 Task: Search for contacts with PO Box number 110005.
Action: Mouse moved to (13, 85)
Screenshot: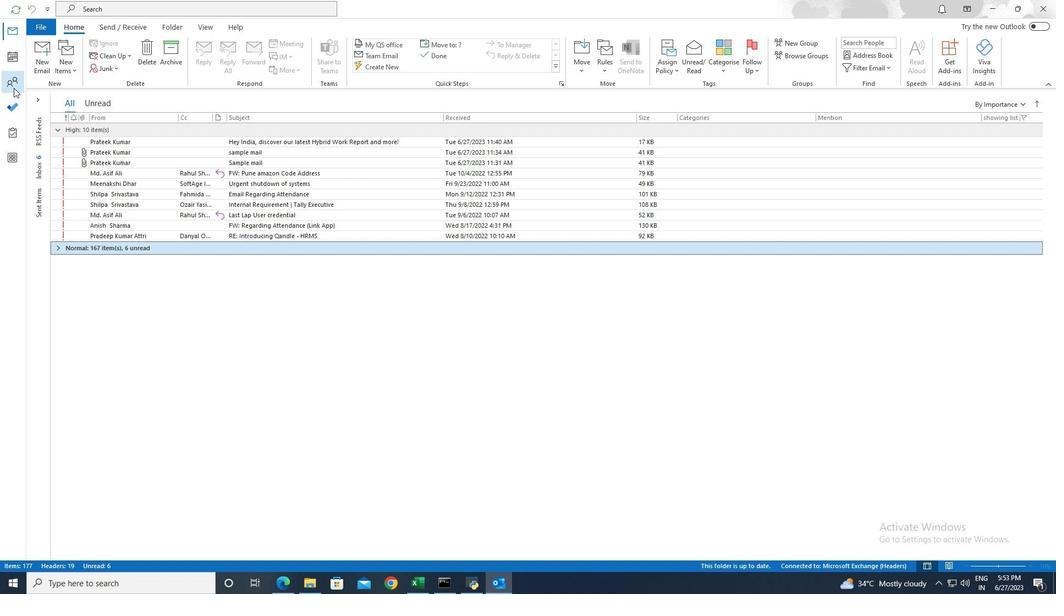 
Action: Mouse pressed left at (13, 85)
Screenshot: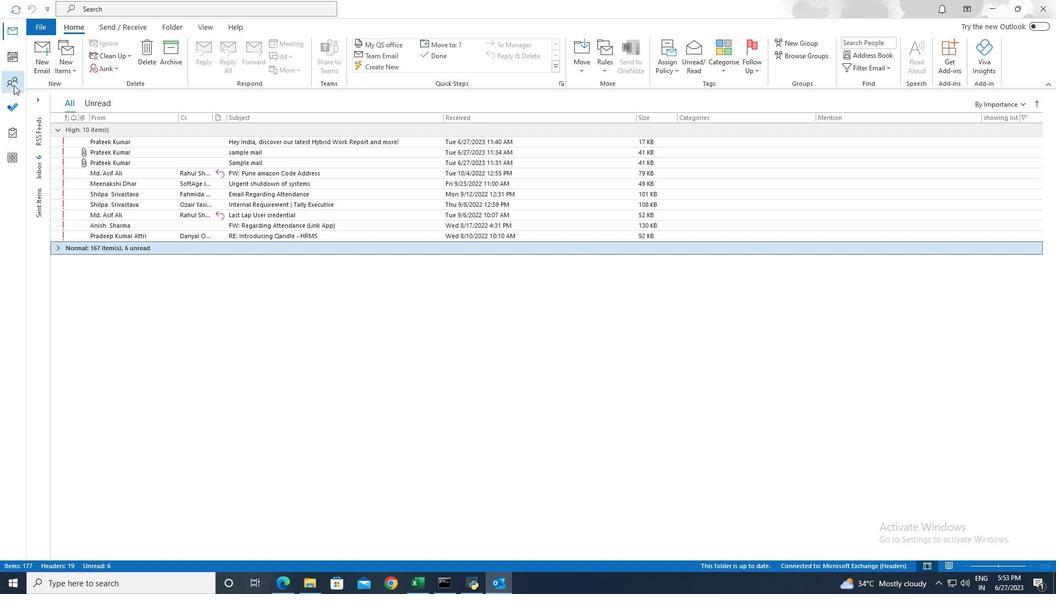 
Action: Mouse moved to (194, 12)
Screenshot: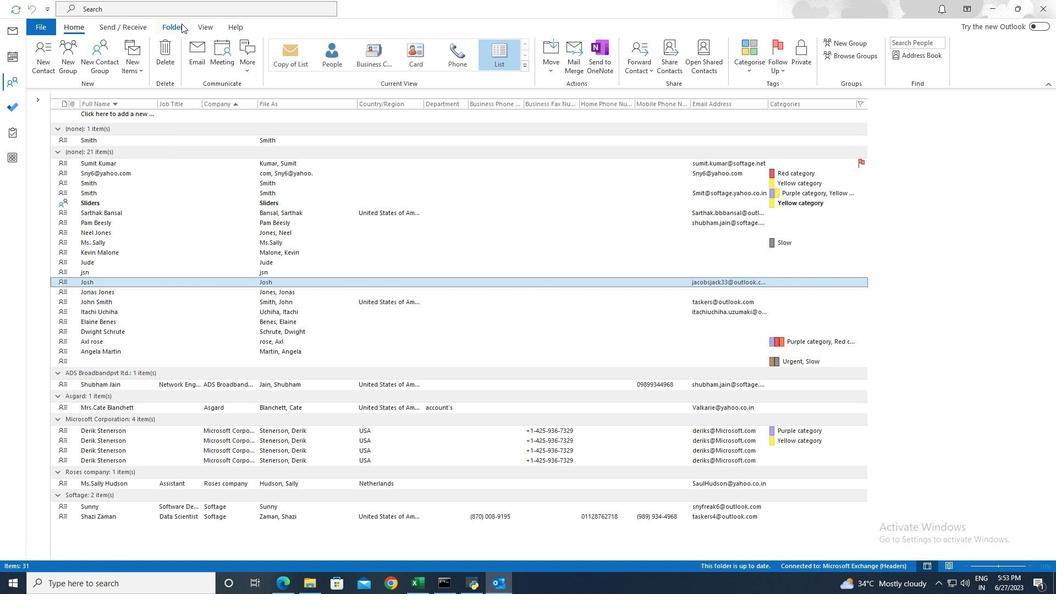 
Action: Mouse pressed left at (194, 12)
Screenshot: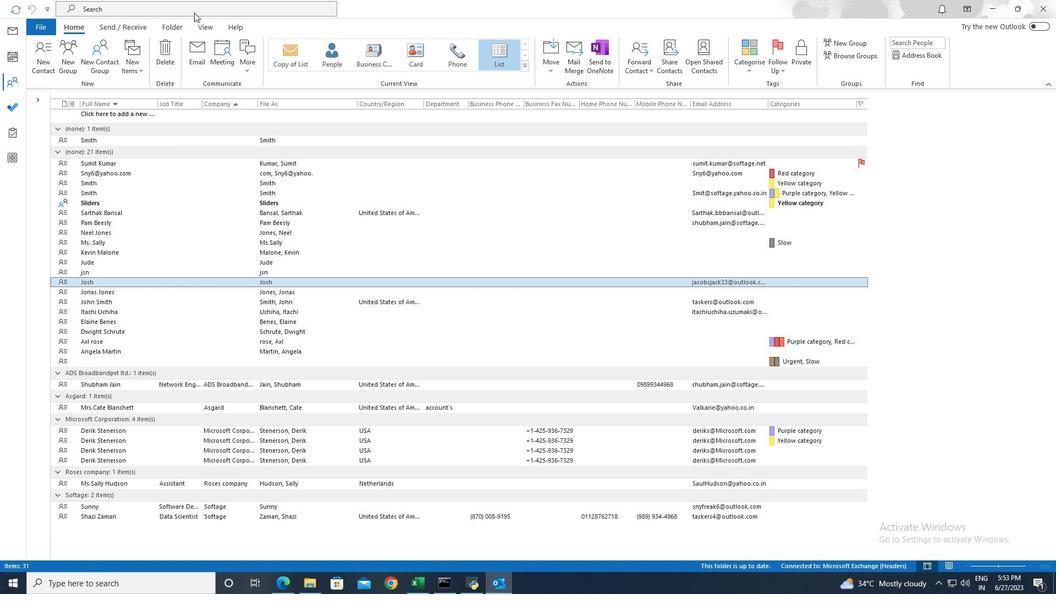 
Action: Mouse moved to (378, 7)
Screenshot: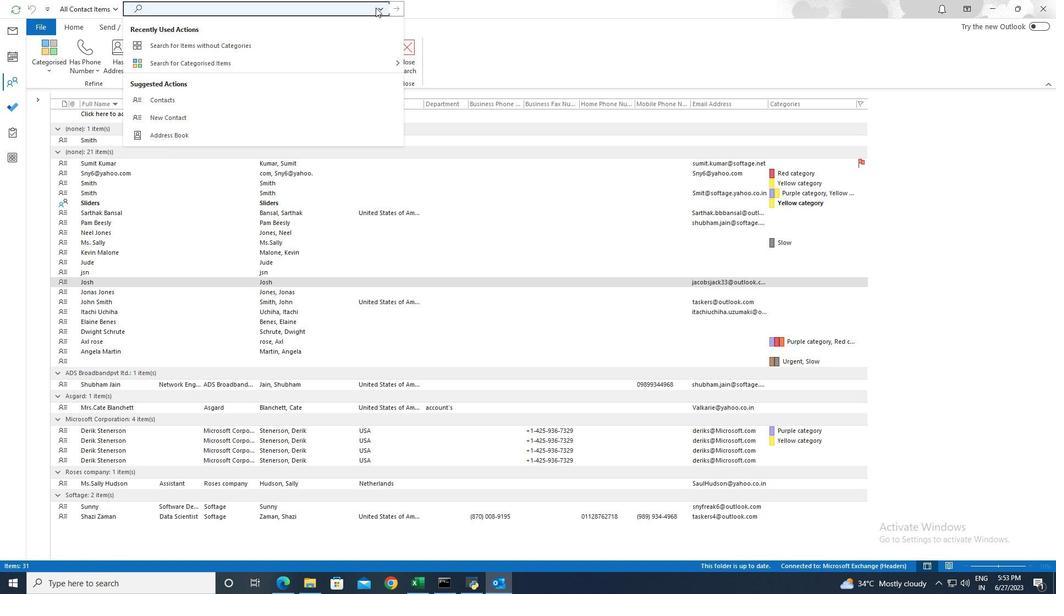 
Action: Mouse pressed left at (378, 7)
Screenshot: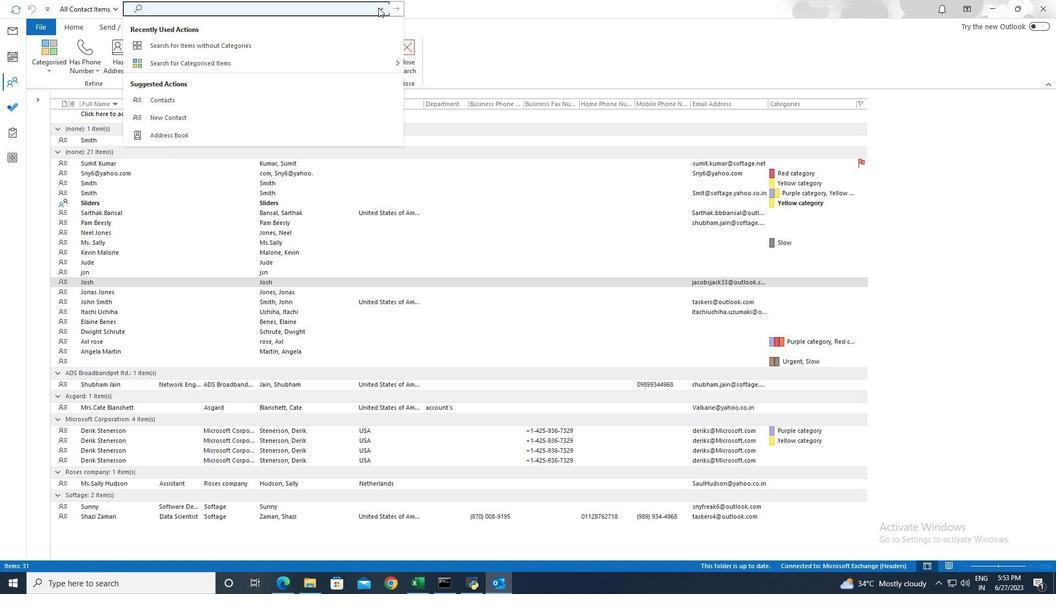 
Action: Mouse moved to (186, 350)
Screenshot: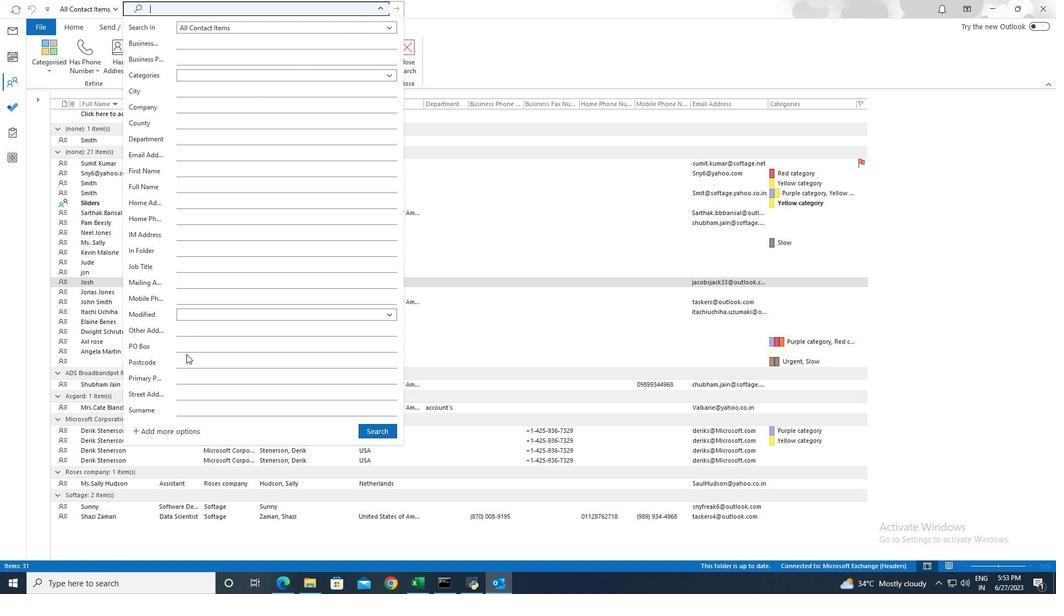 
Action: Mouse pressed left at (186, 350)
Screenshot: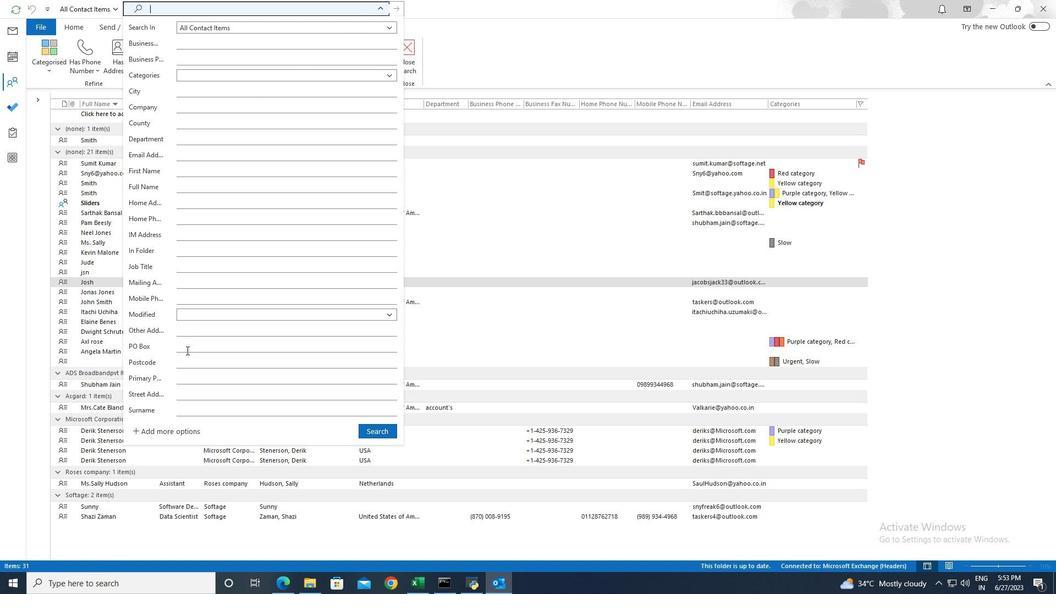 
Action: Key pressed 110005
Screenshot: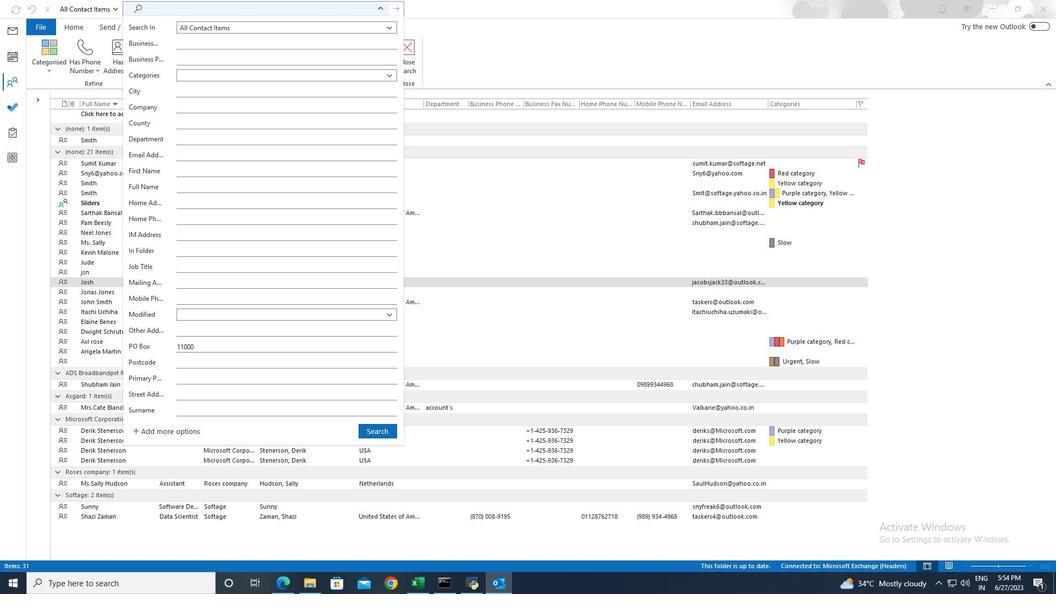 
Action: Mouse moved to (373, 431)
Screenshot: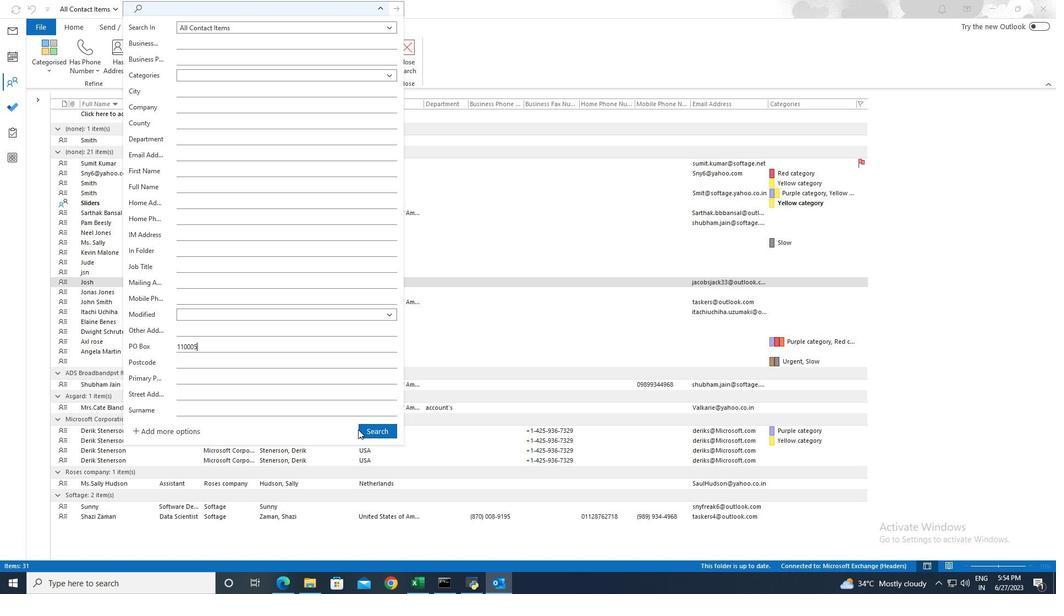 
Action: Mouse pressed left at (373, 431)
Screenshot: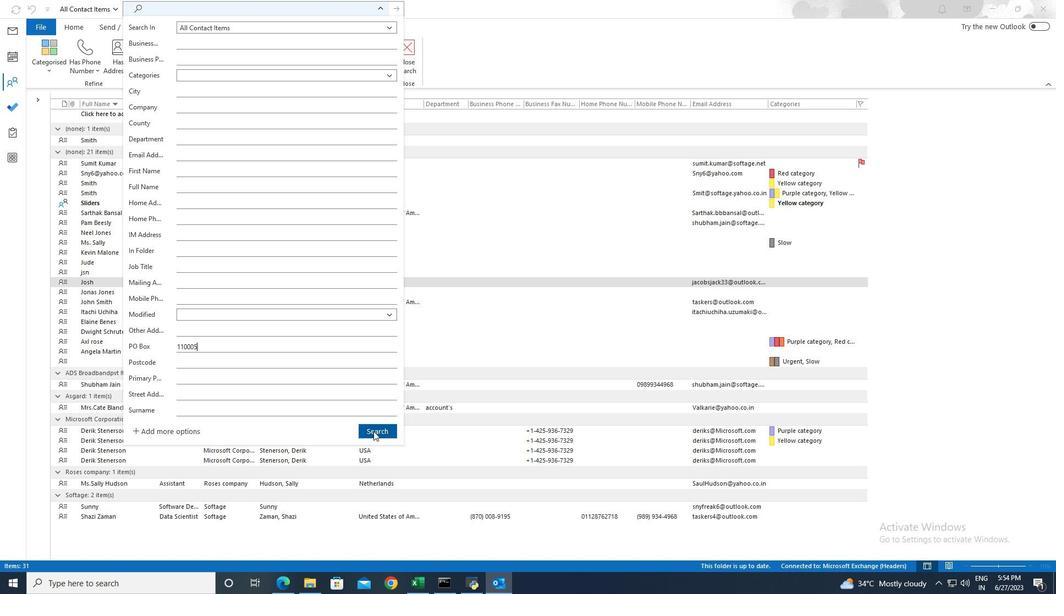 
